 Task: Open a blank sheet, save the file as 'privacy' Insert a table '3 by 2' In first column, add headers, 'Employee Name, Monday, Tuesday'. Under first header add  John. Under second header add  1:00 Pm. Under third header add  '3:00 Pm'. Change table style to  'Orange'
Action: Mouse moved to (24, 25)
Screenshot: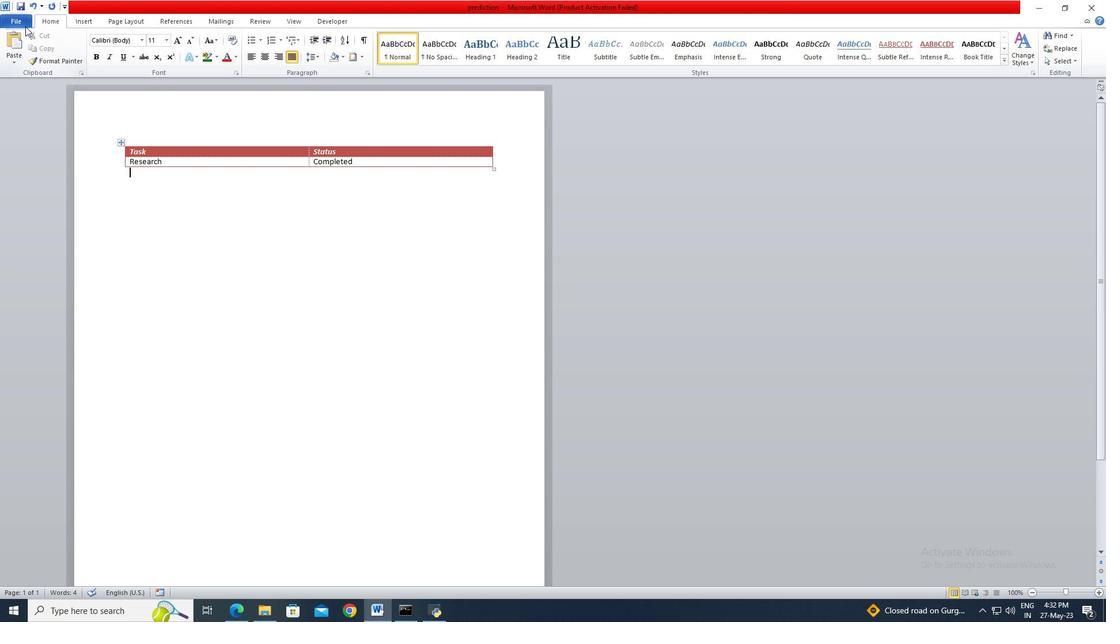 
Action: Mouse pressed left at (24, 25)
Screenshot: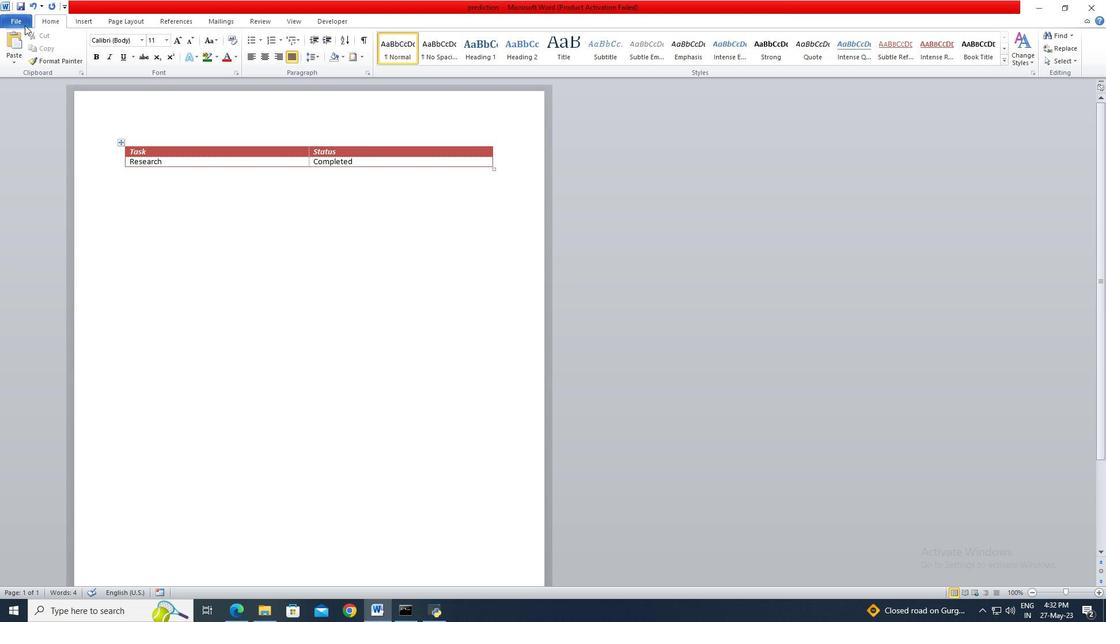 
Action: Mouse moved to (32, 145)
Screenshot: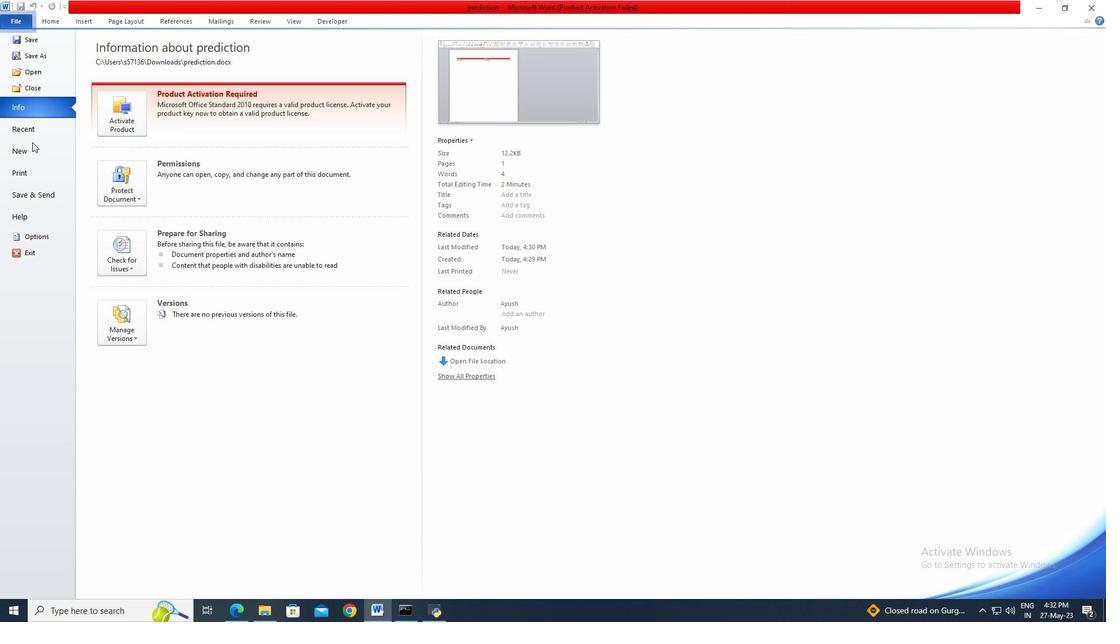 
Action: Mouse pressed left at (32, 145)
Screenshot: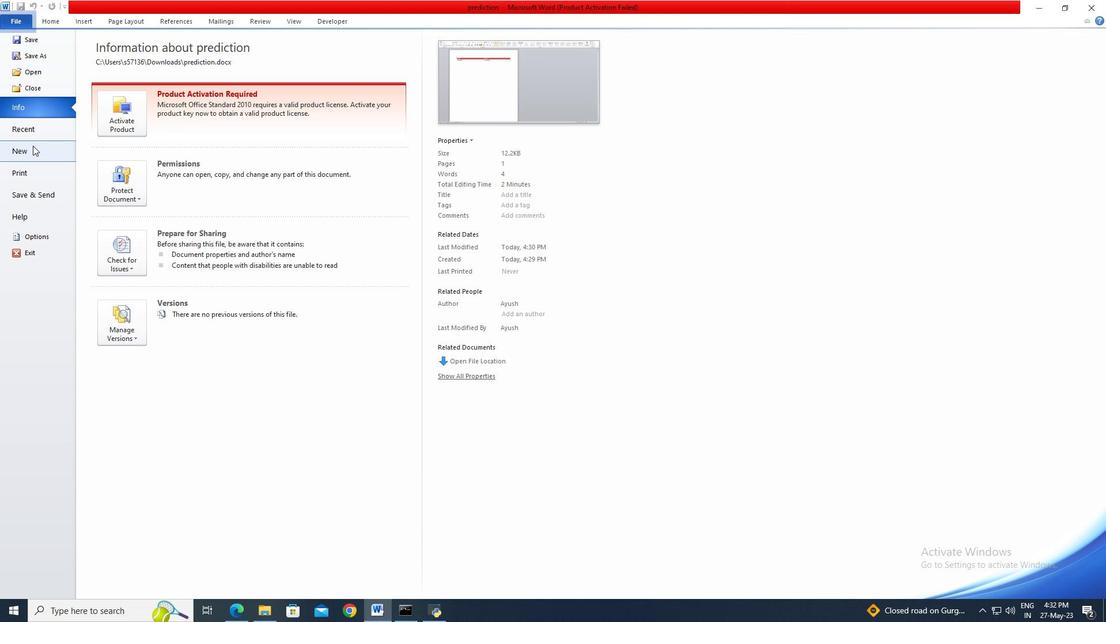 
Action: Mouse moved to (592, 287)
Screenshot: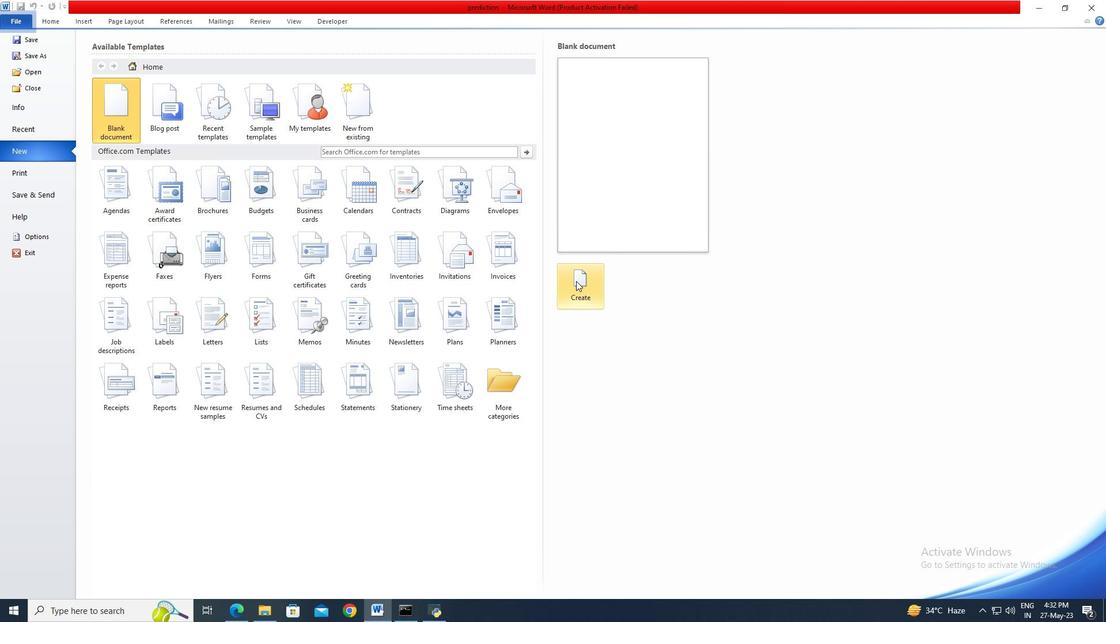 
Action: Mouse pressed left at (592, 287)
Screenshot: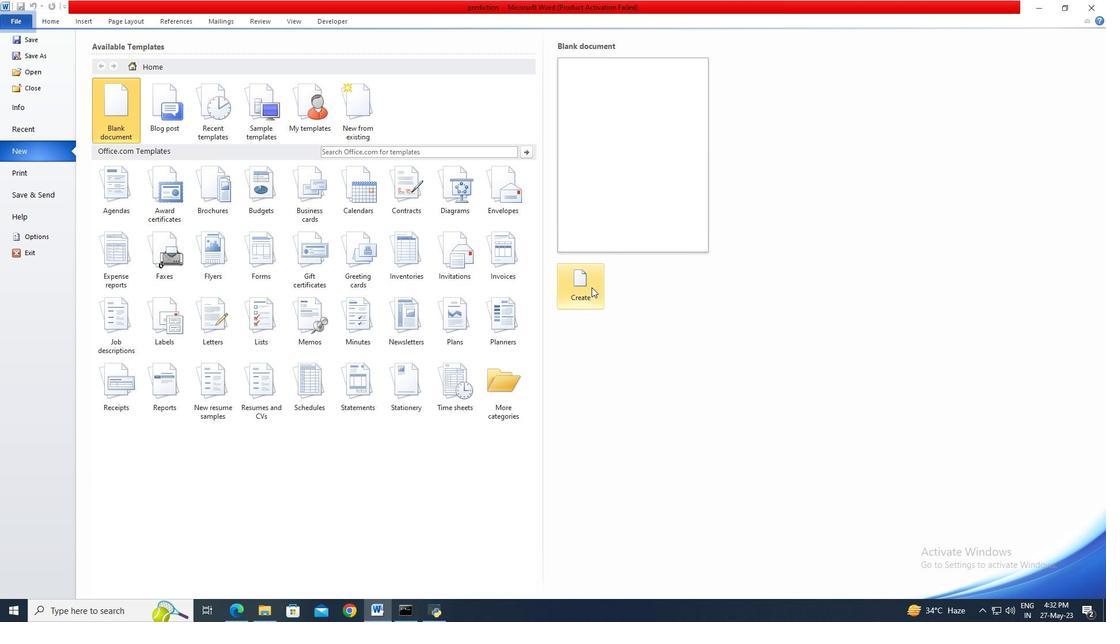 
Action: Mouse moved to (27, 24)
Screenshot: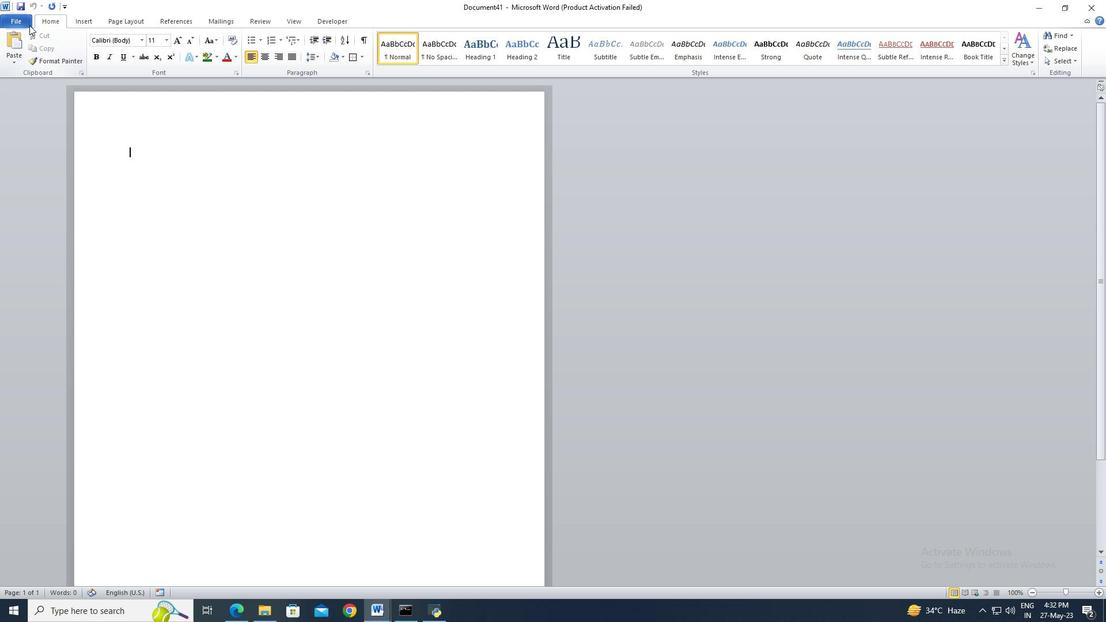
Action: Mouse pressed left at (27, 24)
Screenshot: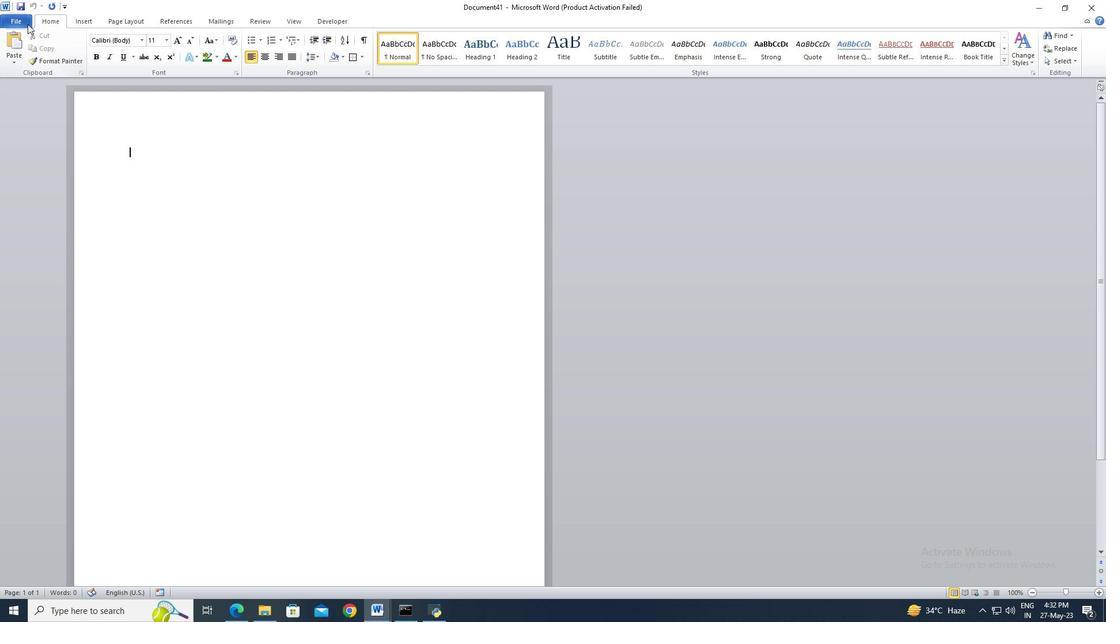 
Action: Mouse moved to (31, 60)
Screenshot: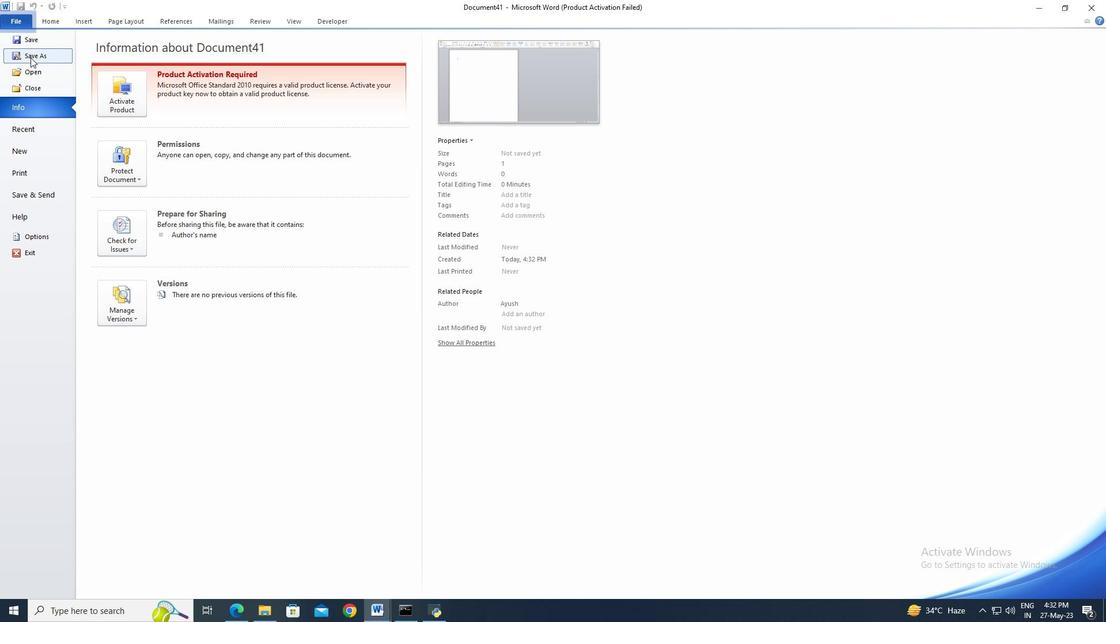 
Action: Mouse pressed left at (31, 60)
Screenshot: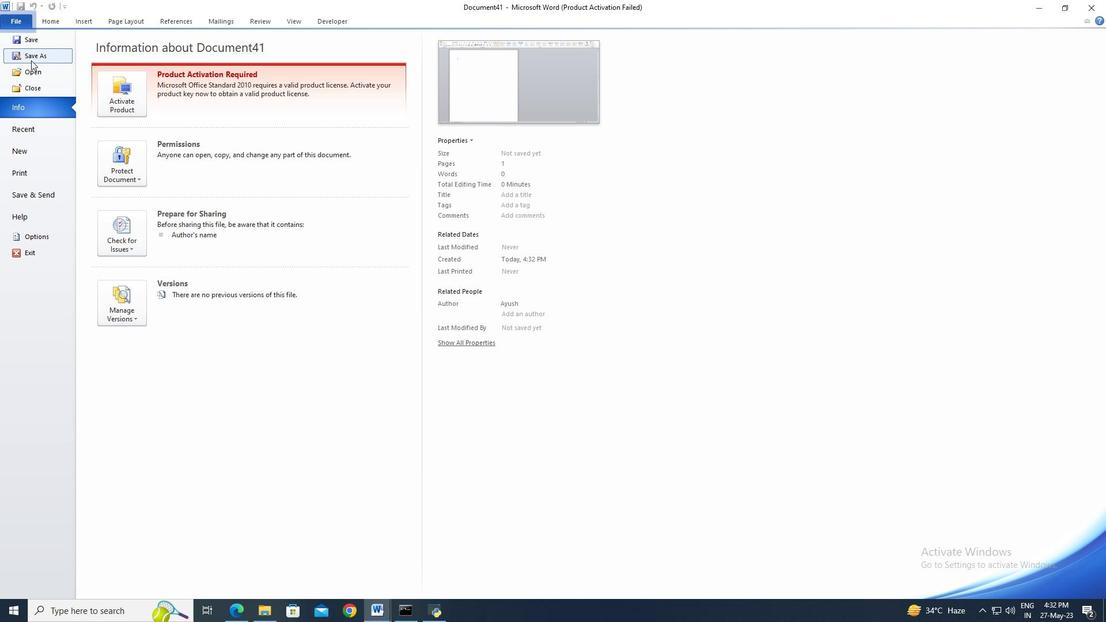 
Action: Mouse moved to (47, 141)
Screenshot: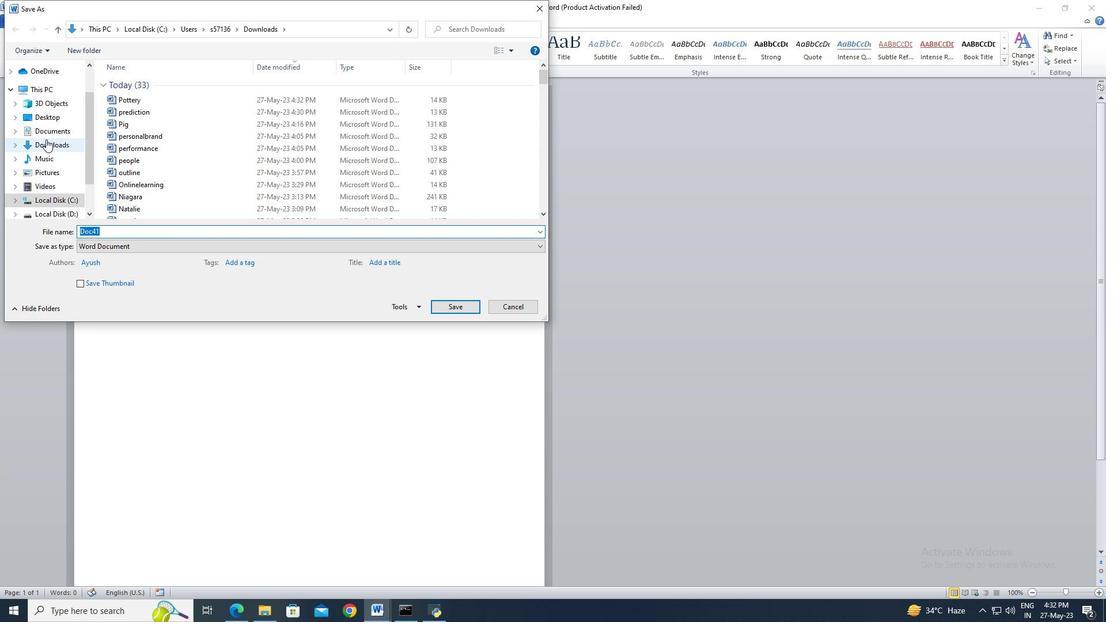 
Action: Mouse pressed left at (47, 141)
Screenshot: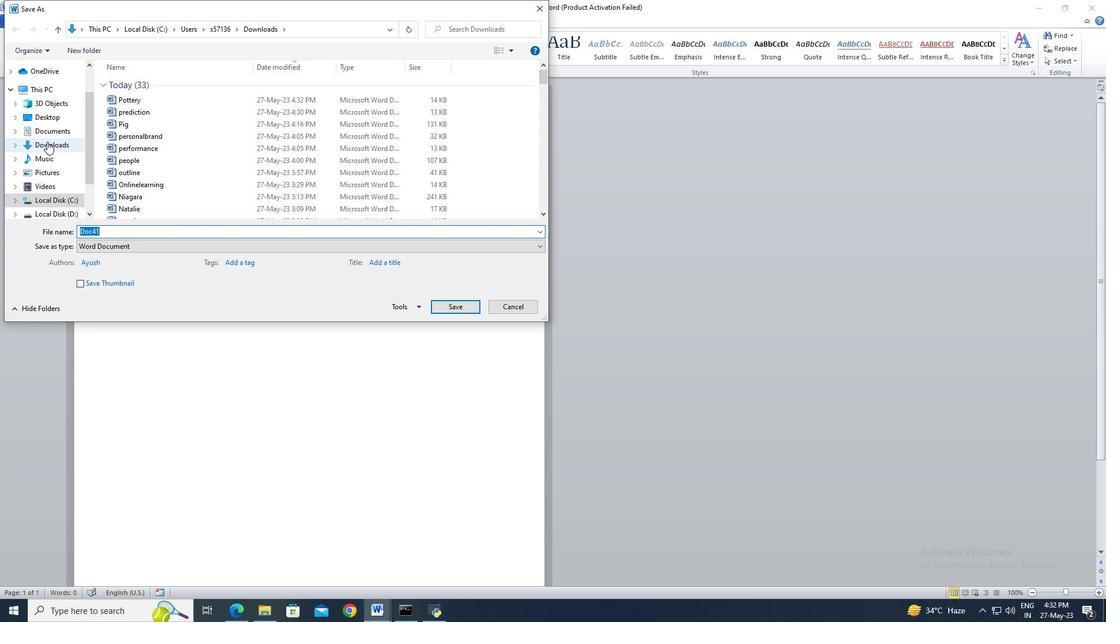 
Action: Mouse moved to (102, 234)
Screenshot: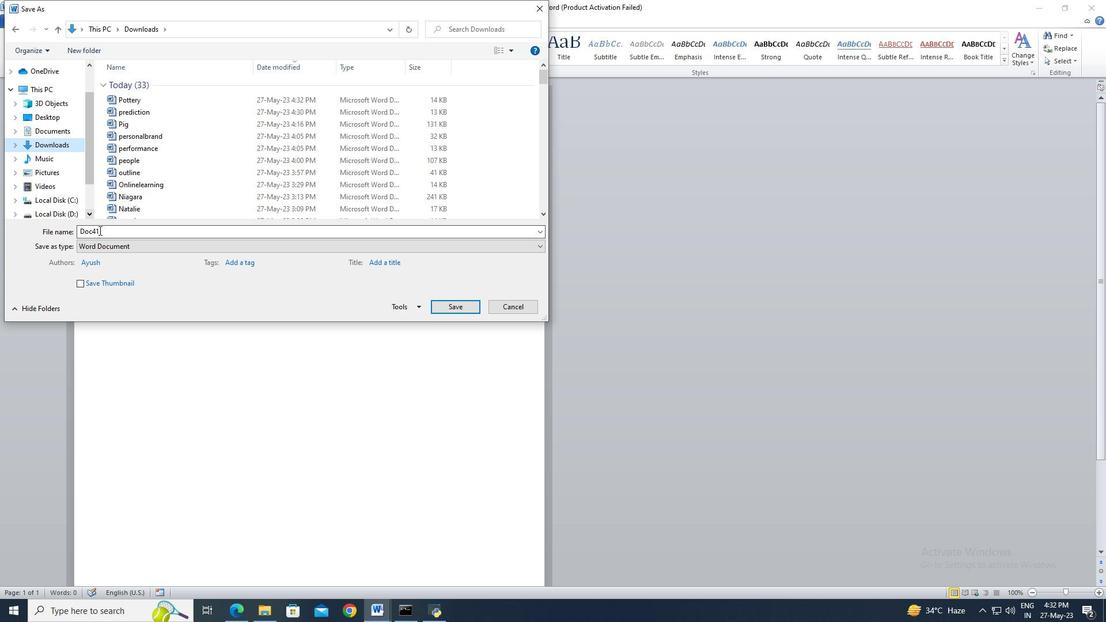 
Action: Mouse pressed left at (102, 234)
Screenshot: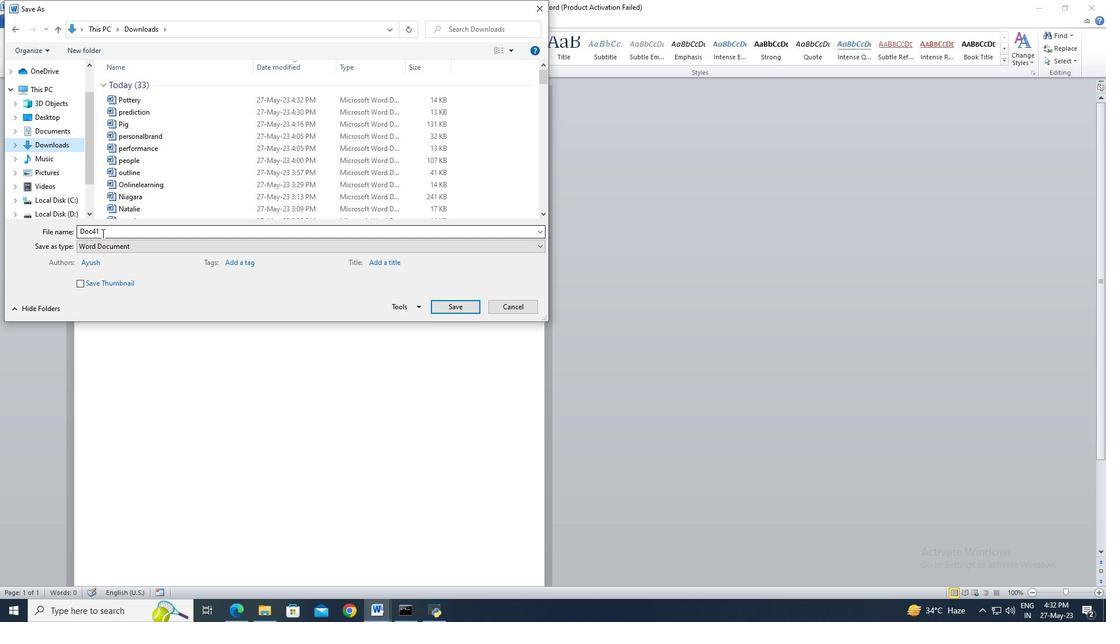 
Action: Key pressed privacy
Screenshot: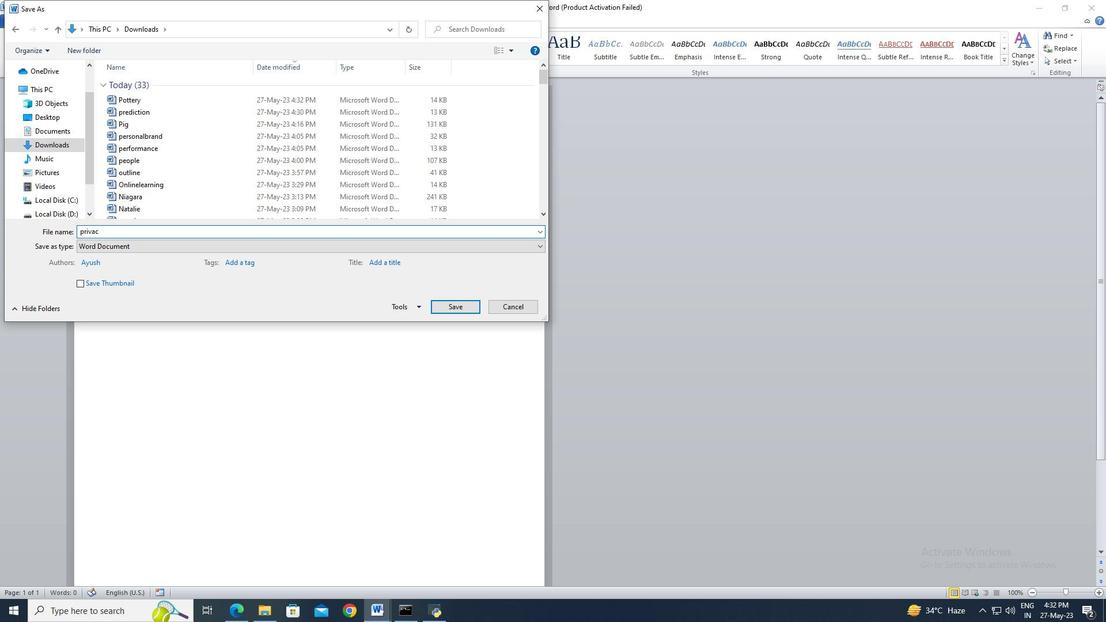 
Action: Mouse moved to (460, 312)
Screenshot: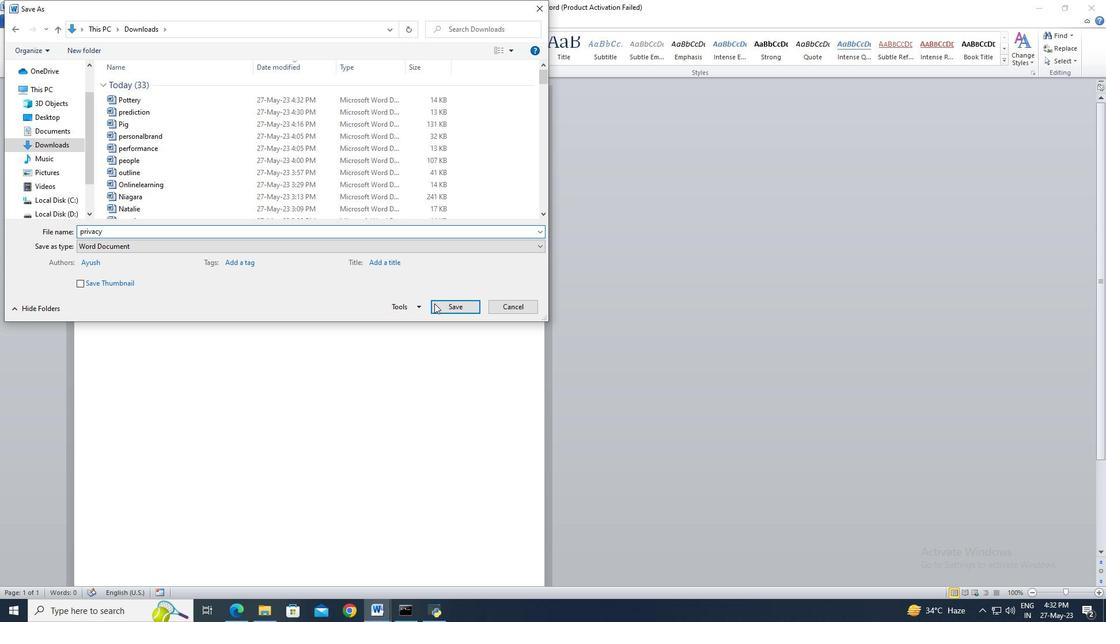 
Action: Mouse pressed left at (460, 312)
Screenshot: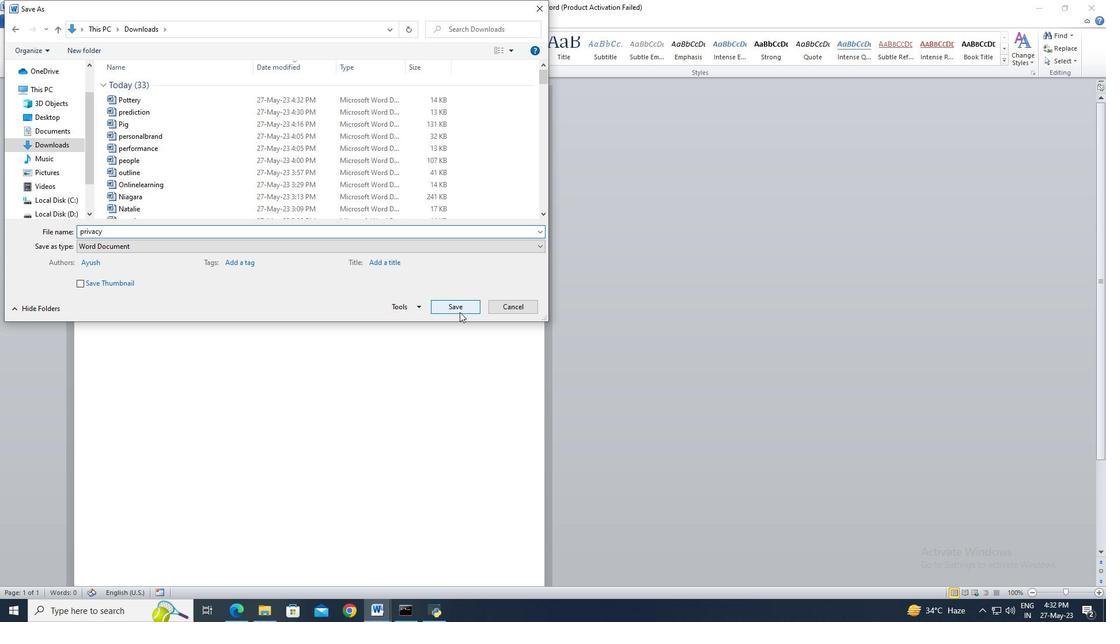 
Action: Mouse moved to (93, 26)
Screenshot: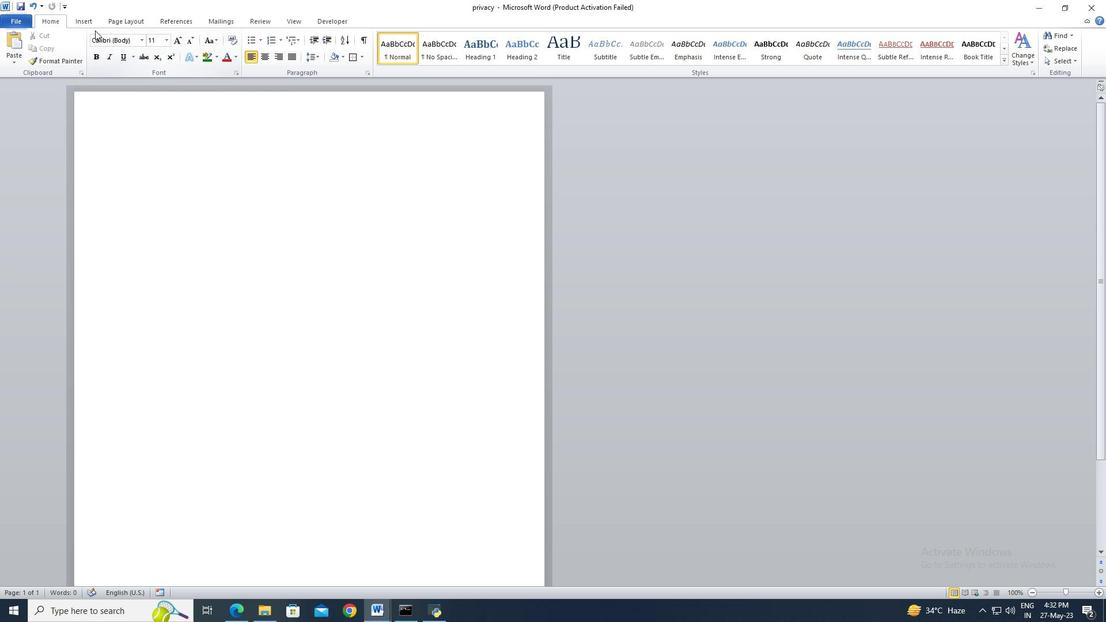 
Action: Mouse pressed left at (93, 26)
Screenshot: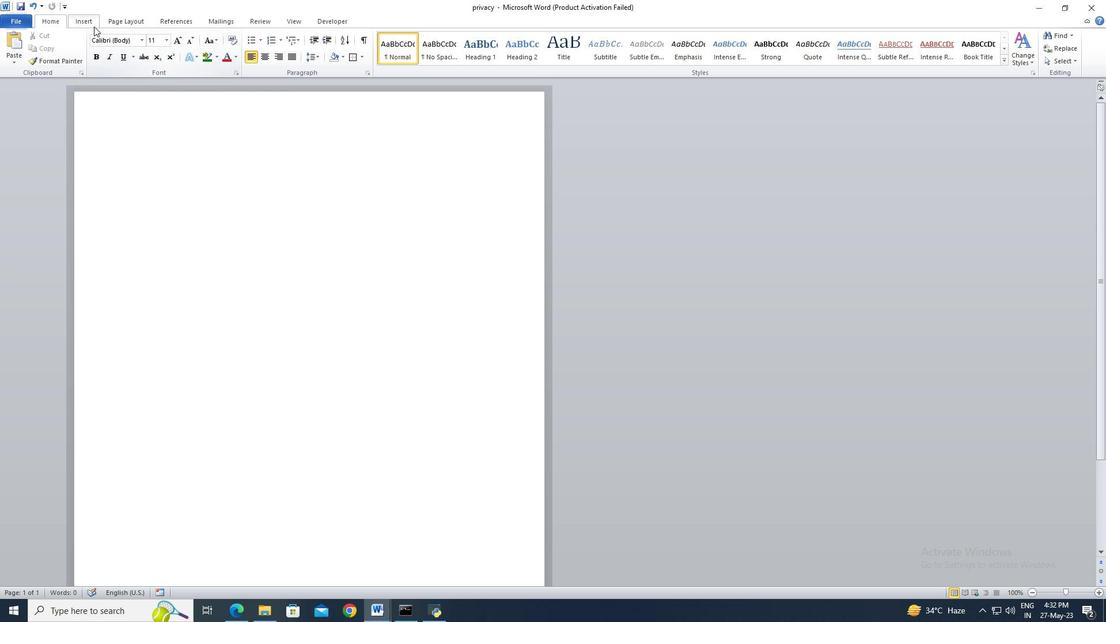 
Action: Mouse moved to (98, 47)
Screenshot: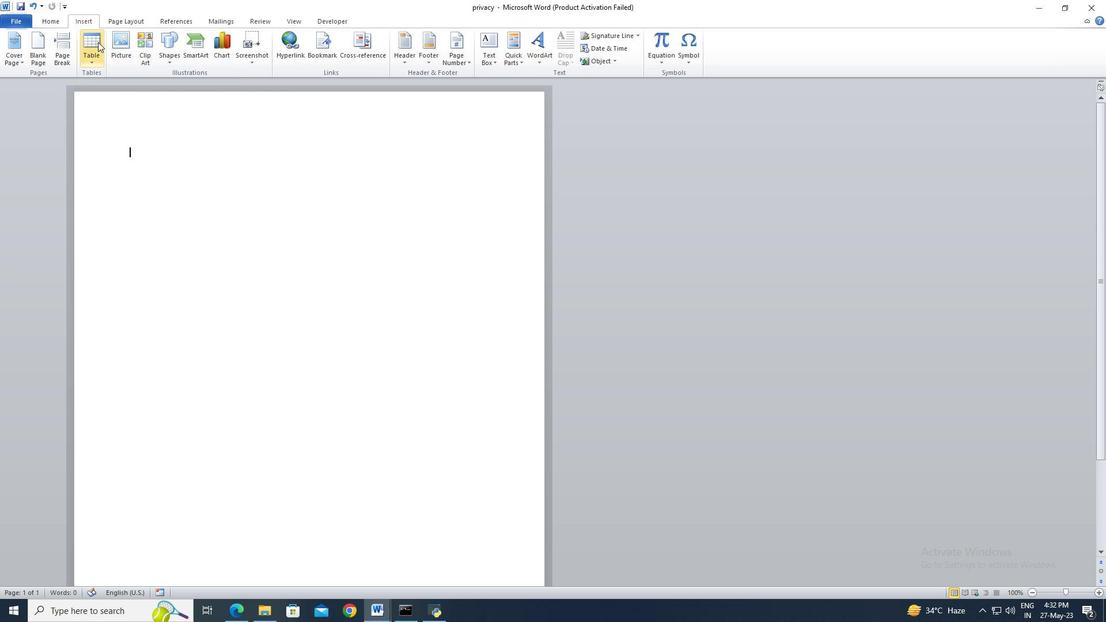 
Action: Mouse pressed left at (98, 47)
Screenshot: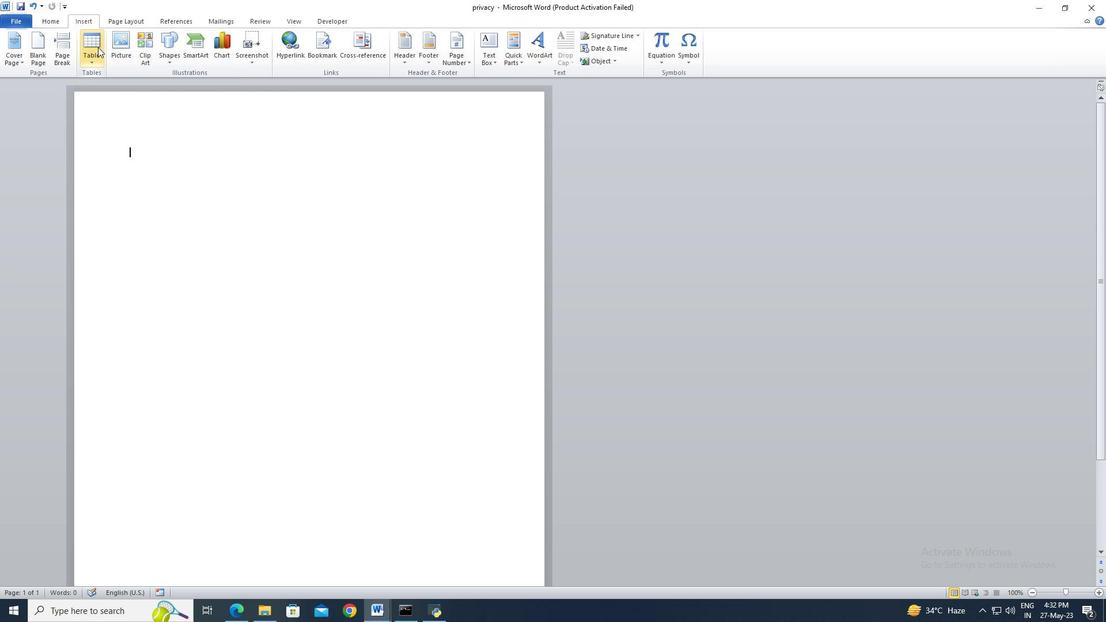 
Action: Mouse moved to (110, 92)
Screenshot: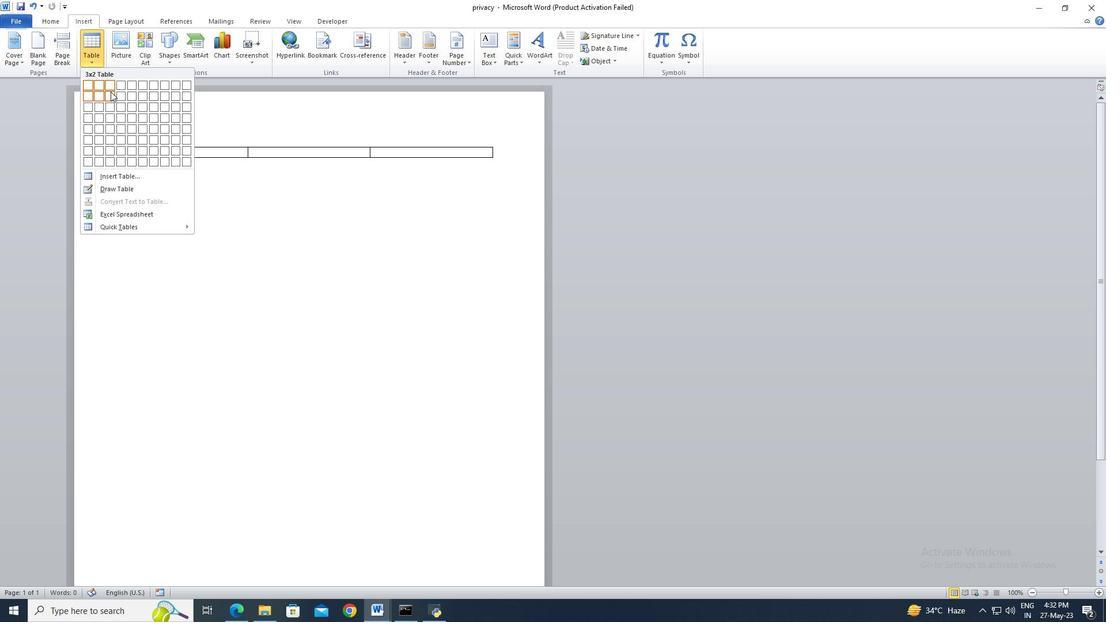 
Action: Mouse pressed left at (110, 92)
Screenshot: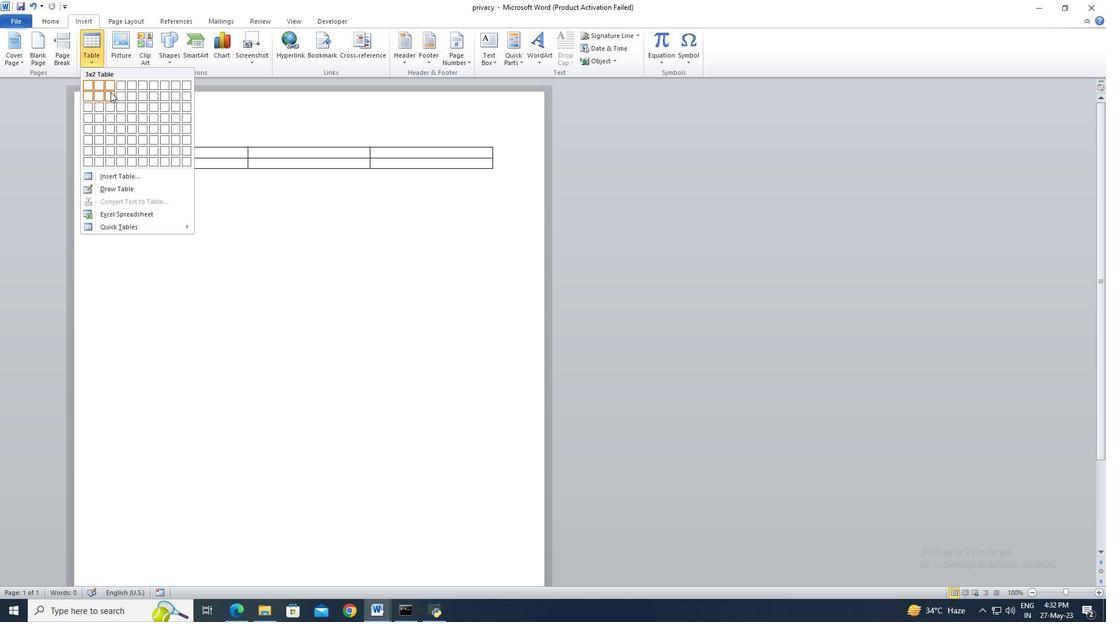 
Action: Mouse moved to (144, 151)
Screenshot: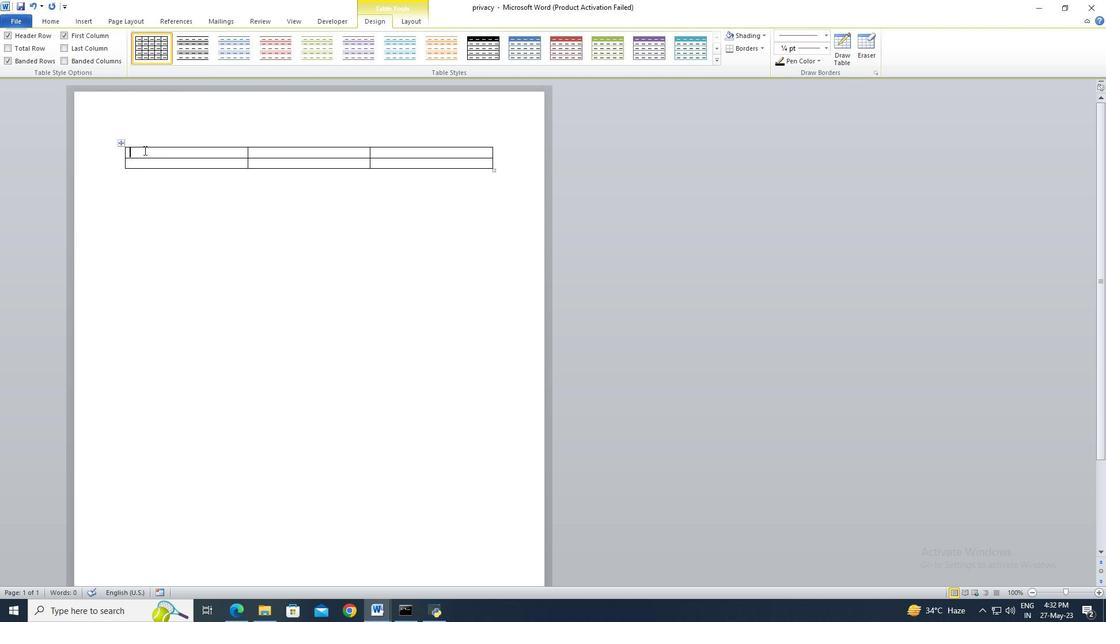 
Action: Mouse pressed left at (144, 151)
Screenshot: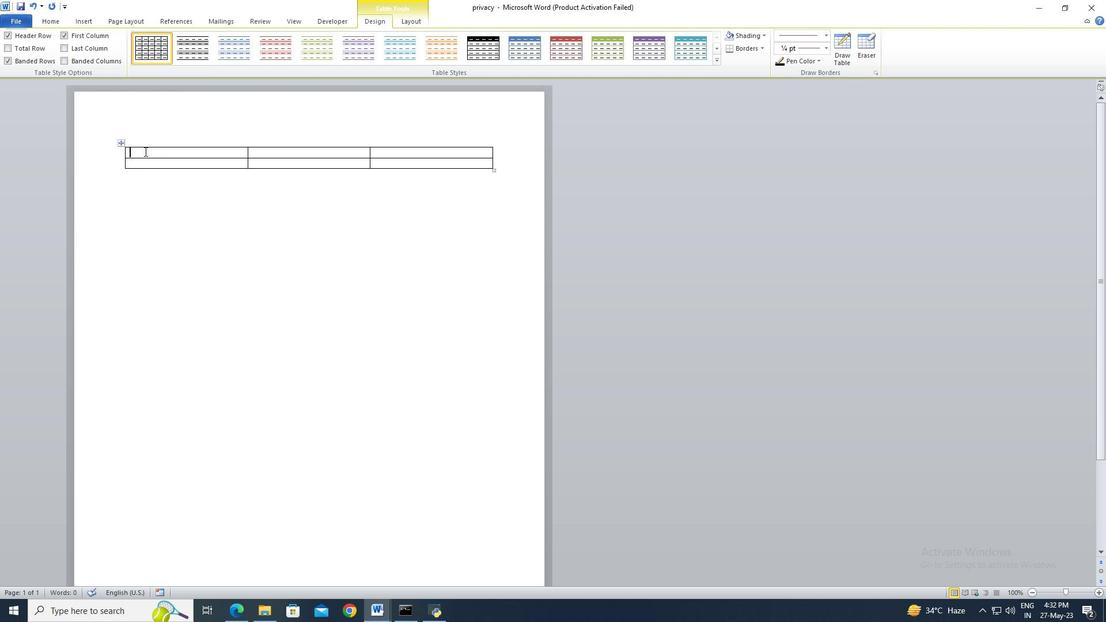 
Action: Key pressed <Key.shift>Employee<Key.space><Key.shift>Name<Key.tab><Key.shift>Monday<Key.tab><Key.shift>Tuesday
Screenshot: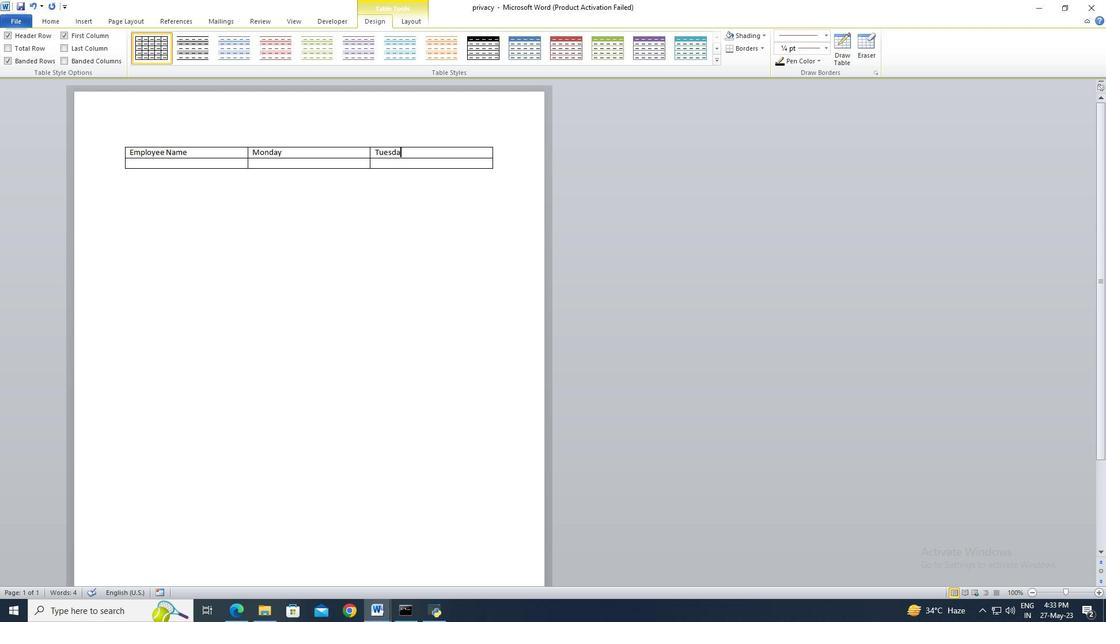 
Action: Mouse moved to (143, 160)
Screenshot: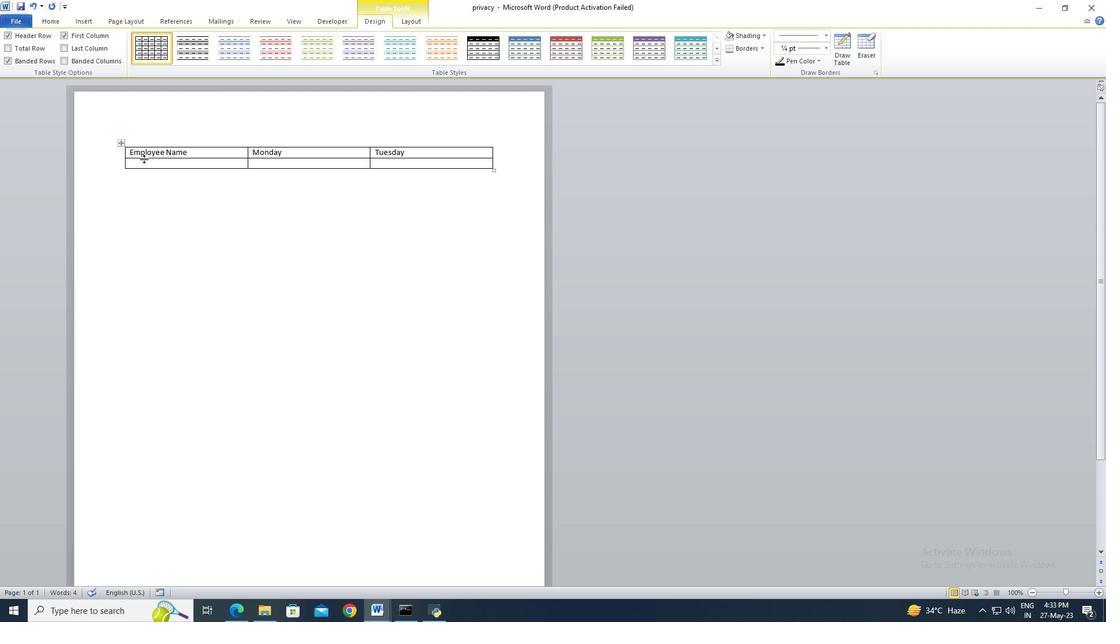 
Action: Mouse pressed left at (143, 160)
Screenshot: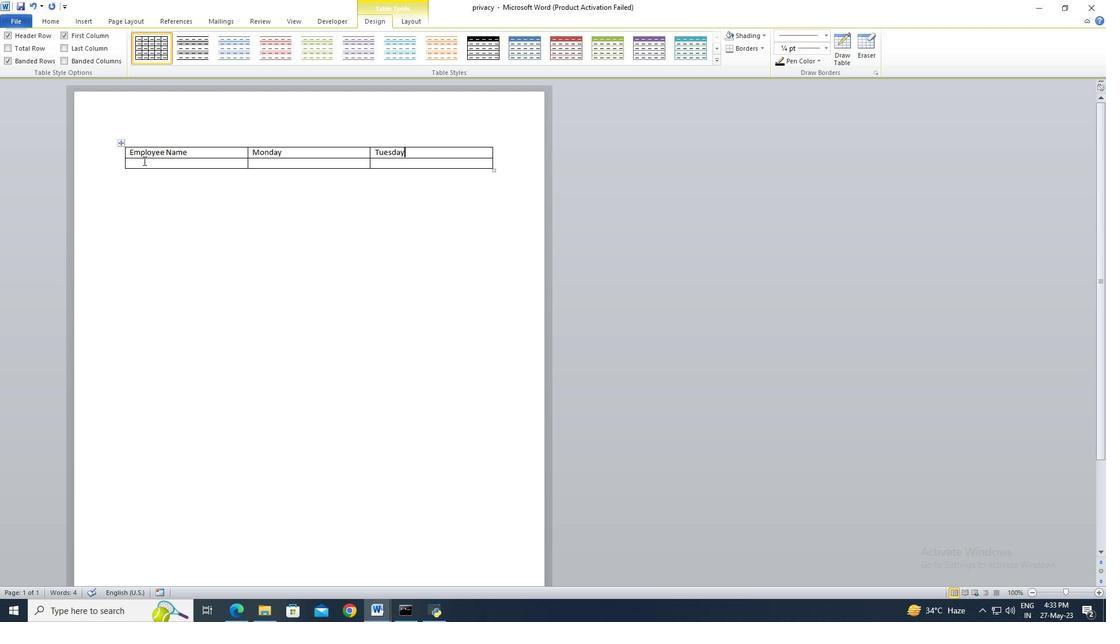 
Action: Key pressed <Key.shift>John<Key.tab>1<Key.shift>:00<Key.space><Key.shift>Pm<Key.tab>3<Key.shift>:00<Key.space><Key.shift>Pm
Screenshot: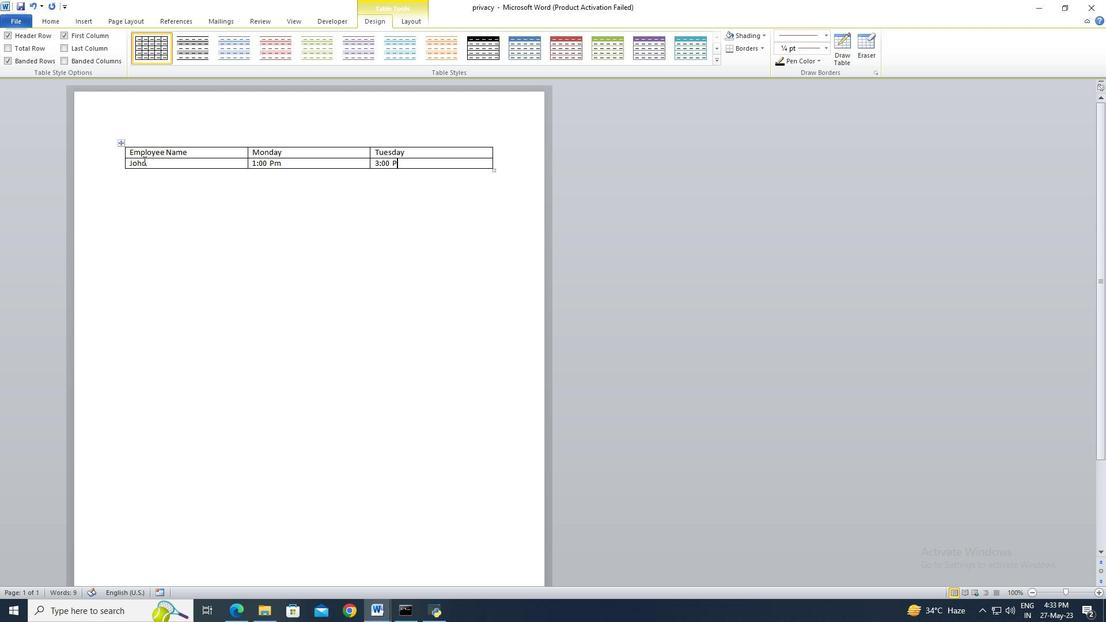 
Action: Mouse moved to (716, 49)
Screenshot: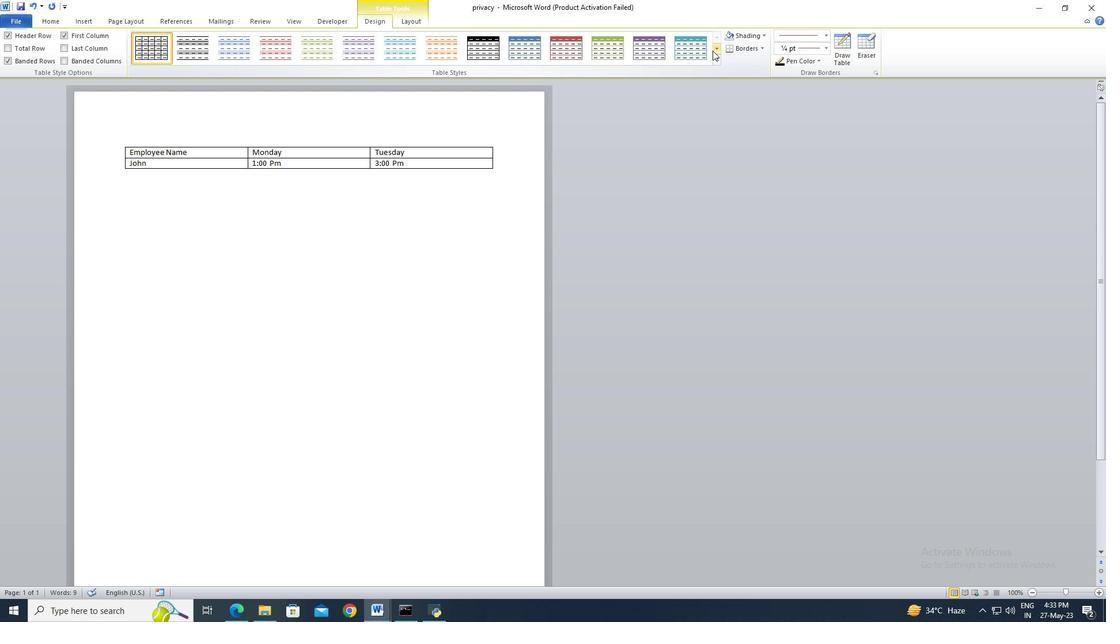 
Action: Mouse pressed left at (716, 49)
Screenshot: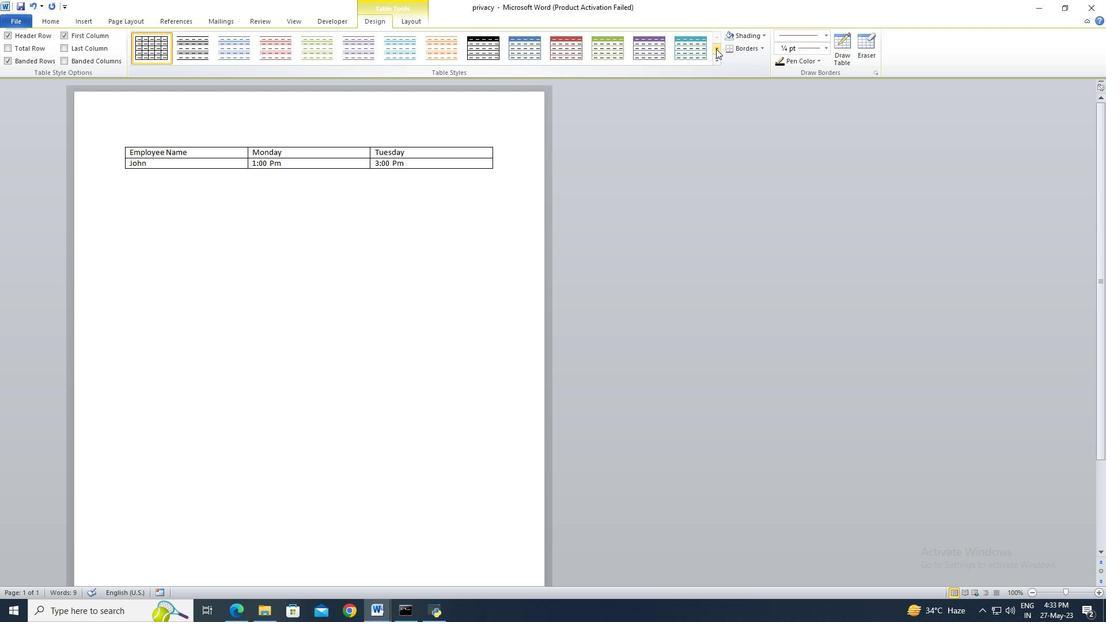 
Action: Mouse moved to (164, 58)
Screenshot: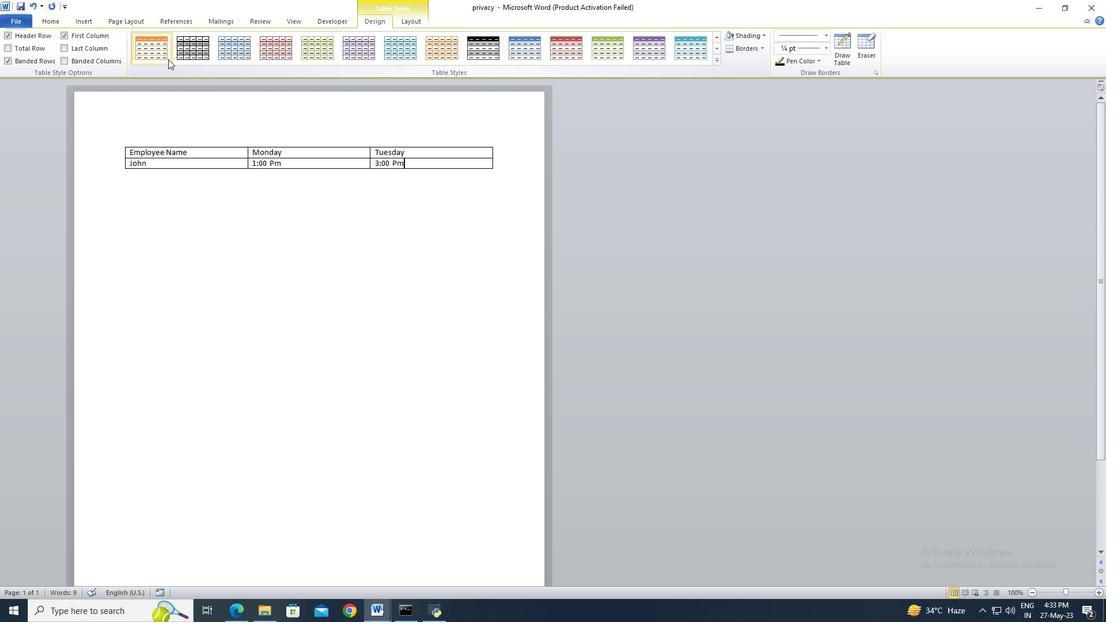 
Action: Mouse pressed left at (164, 58)
Screenshot: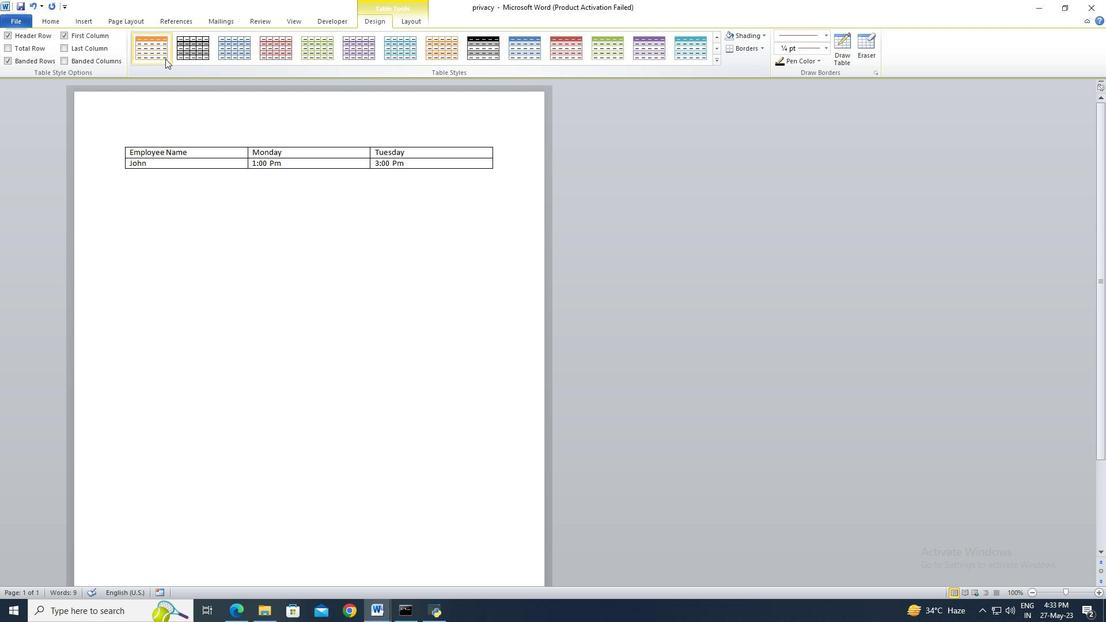 
Action: Mouse moved to (205, 187)
Screenshot: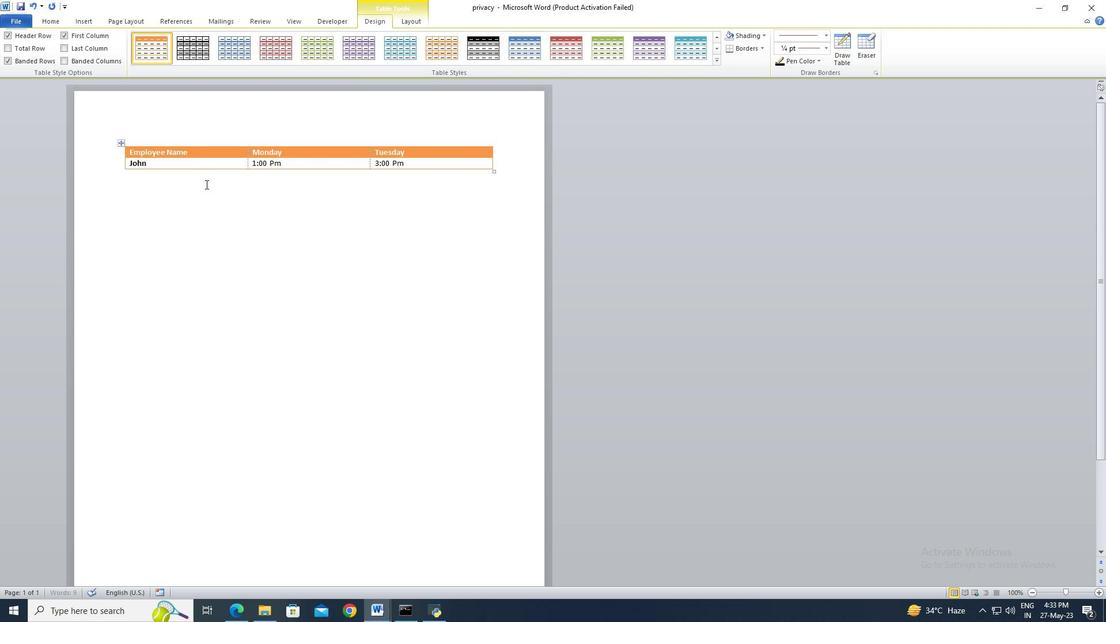 
